 Task: Create a due date automation trigger when advanced on, on the wednesday before a card is due add dates due in 1 working days at 11:00 AM.
Action: Mouse moved to (869, 267)
Screenshot: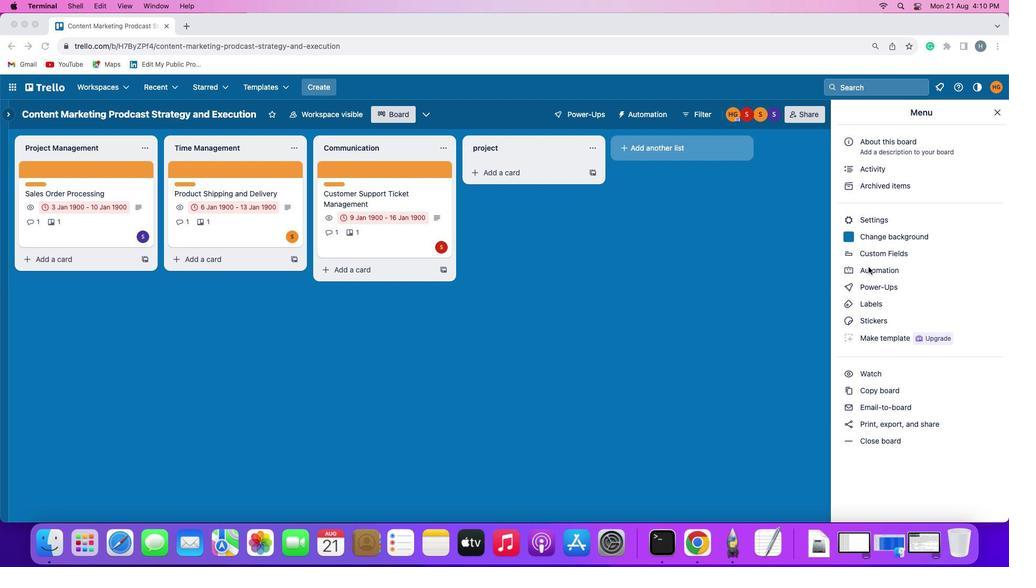 
Action: Mouse pressed left at (869, 267)
Screenshot: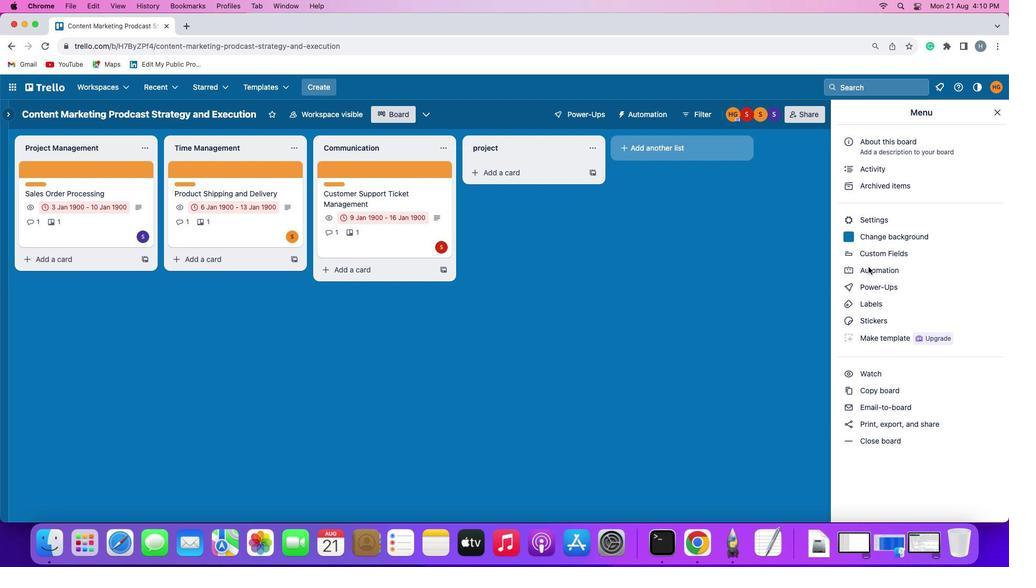 
Action: Mouse pressed left at (869, 267)
Screenshot: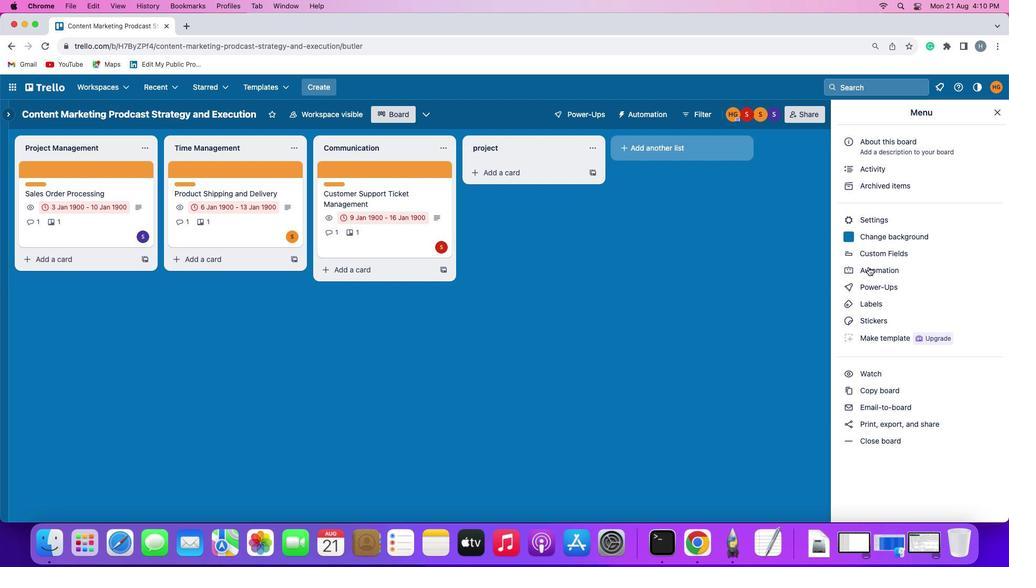 
Action: Mouse moved to (56, 246)
Screenshot: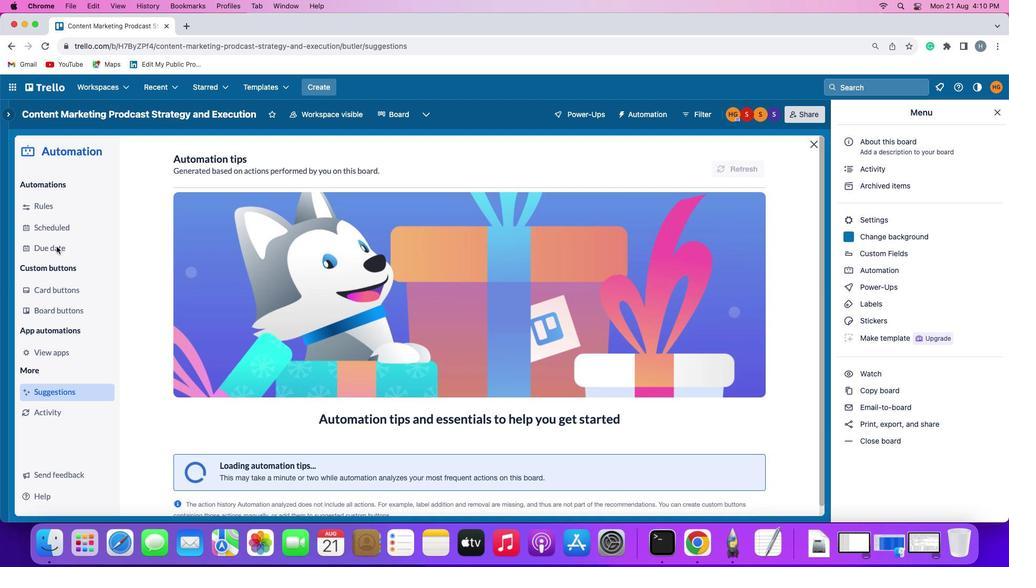 
Action: Mouse pressed left at (56, 246)
Screenshot: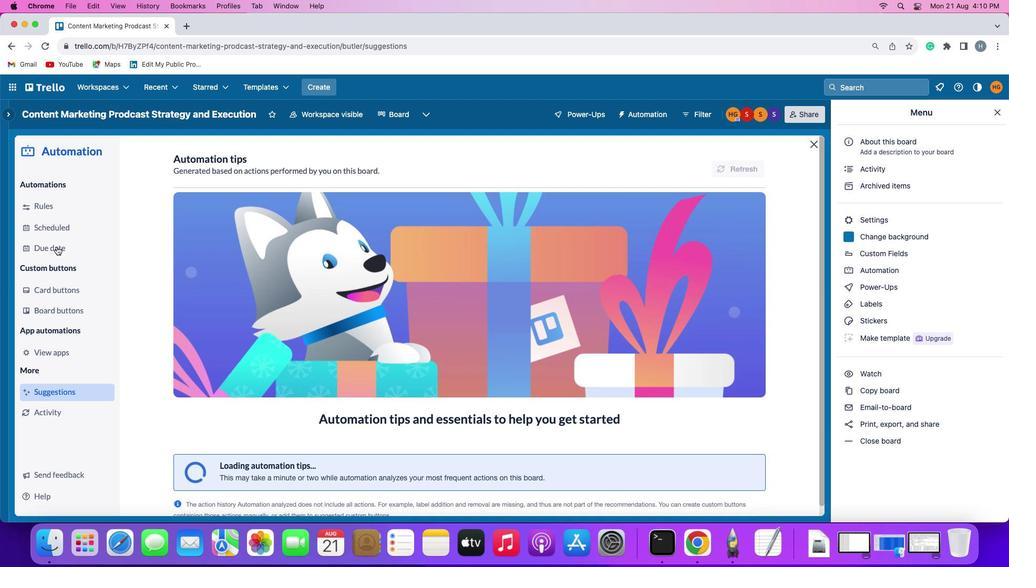 
Action: Mouse moved to (709, 164)
Screenshot: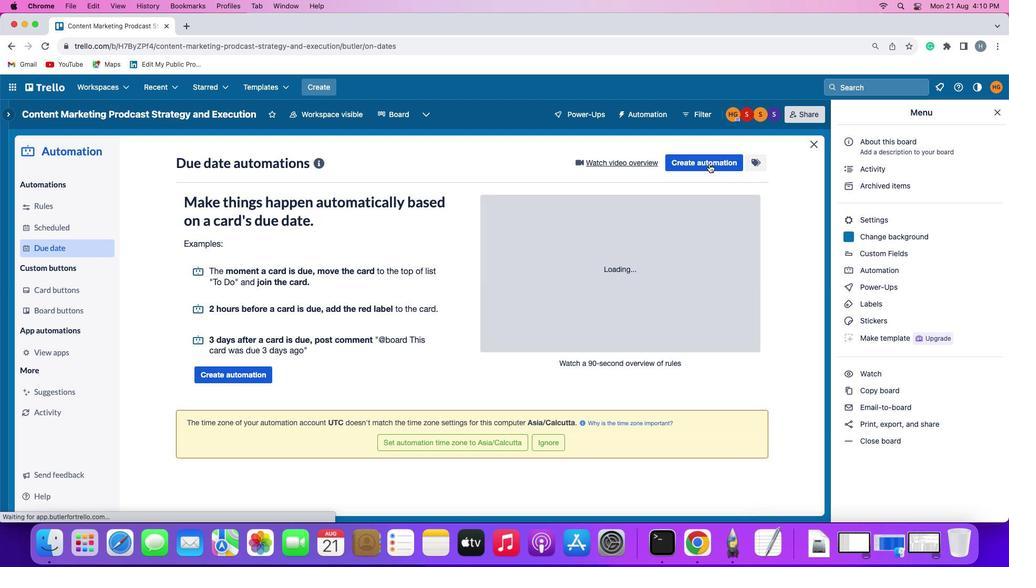 
Action: Mouse pressed left at (709, 164)
Screenshot: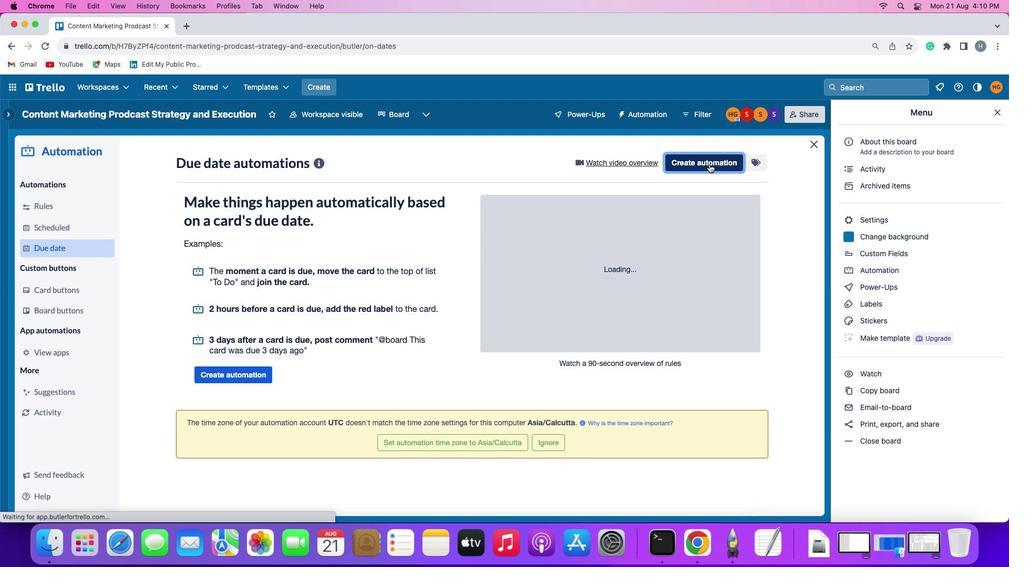 
Action: Mouse moved to (215, 261)
Screenshot: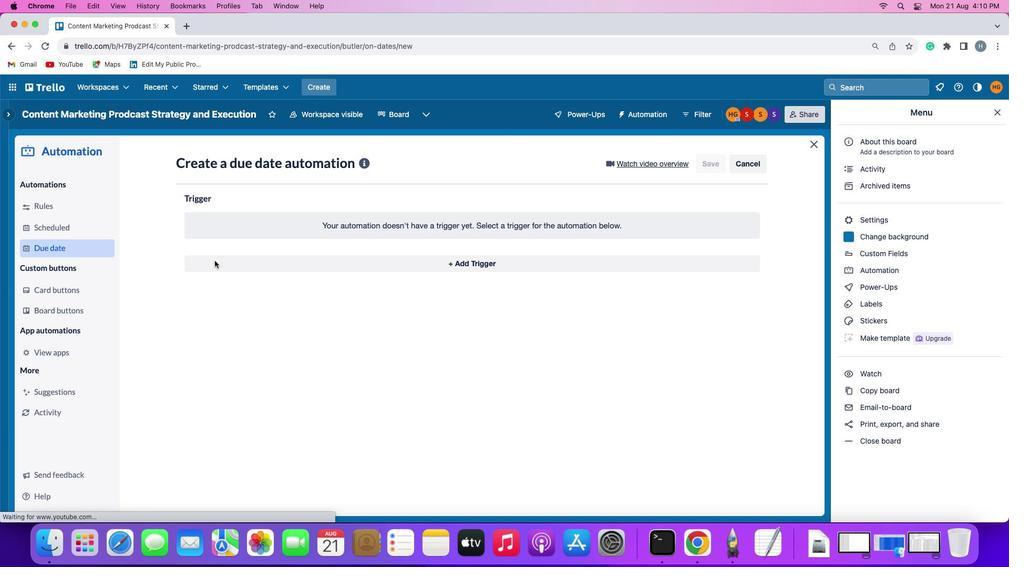 
Action: Mouse pressed left at (215, 261)
Screenshot: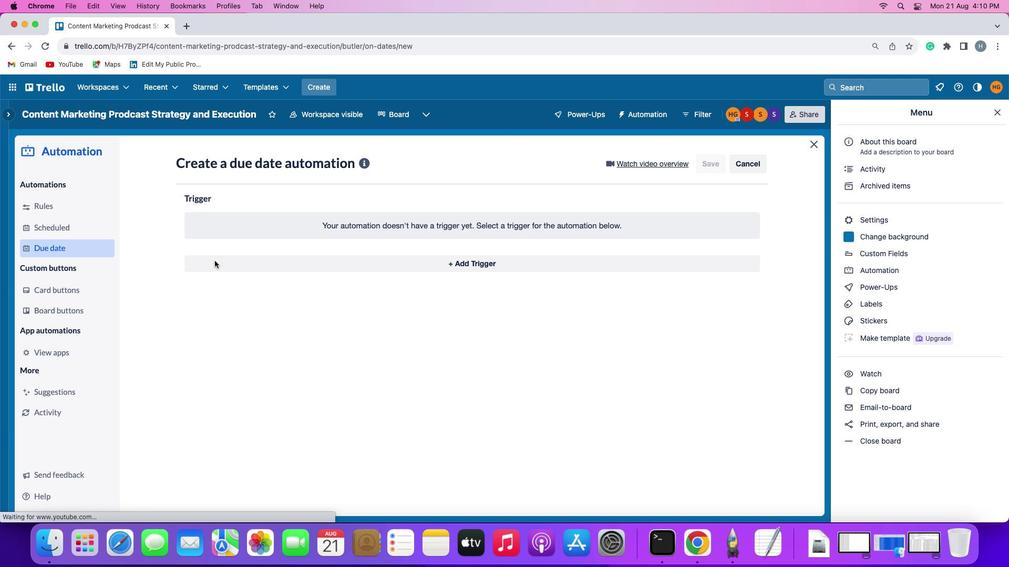 
Action: Mouse moved to (228, 460)
Screenshot: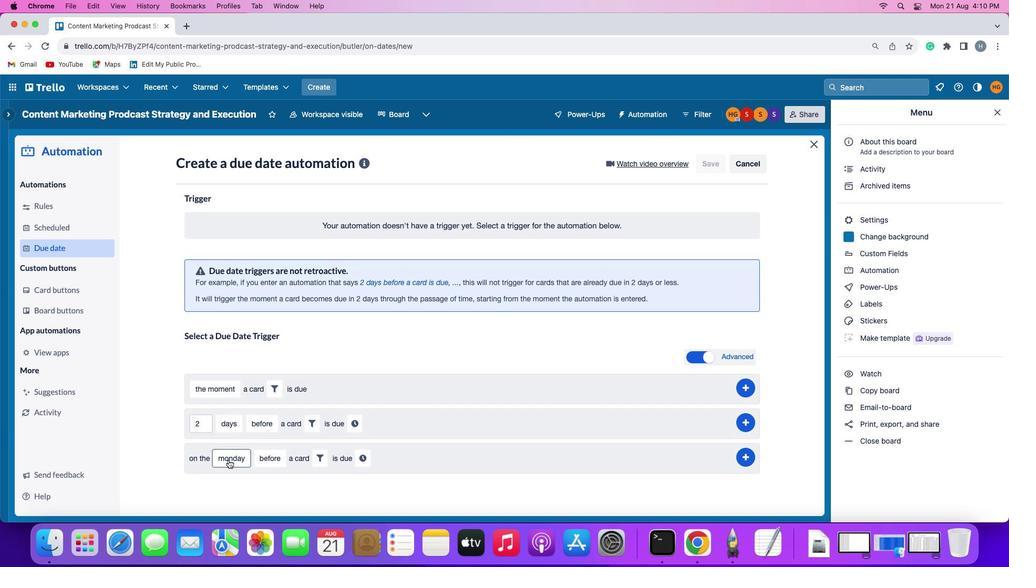 
Action: Mouse pressed left at (228, 460)
Screenshot: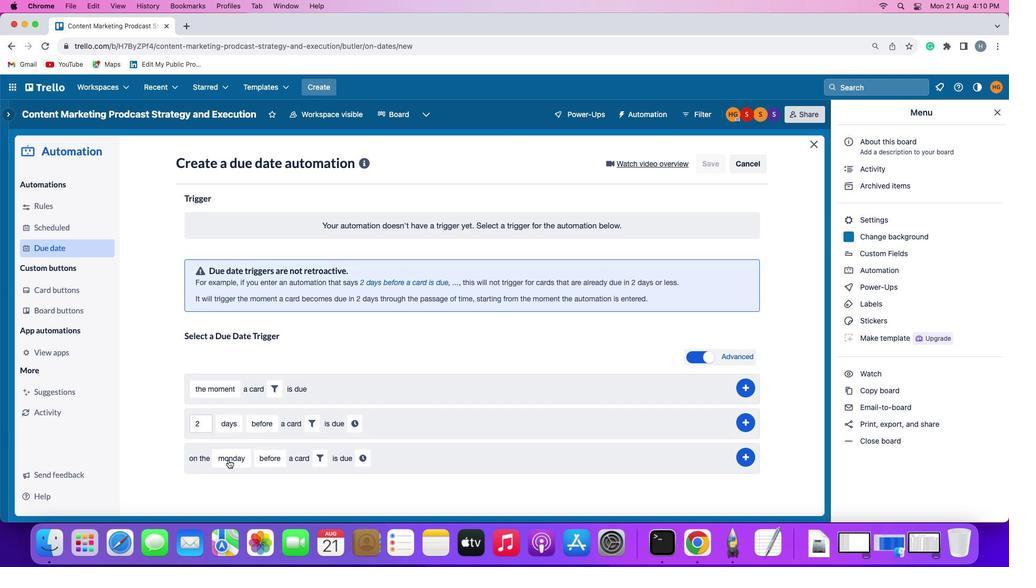 
Action: Mouse moved to (249, 358)
Screenshot: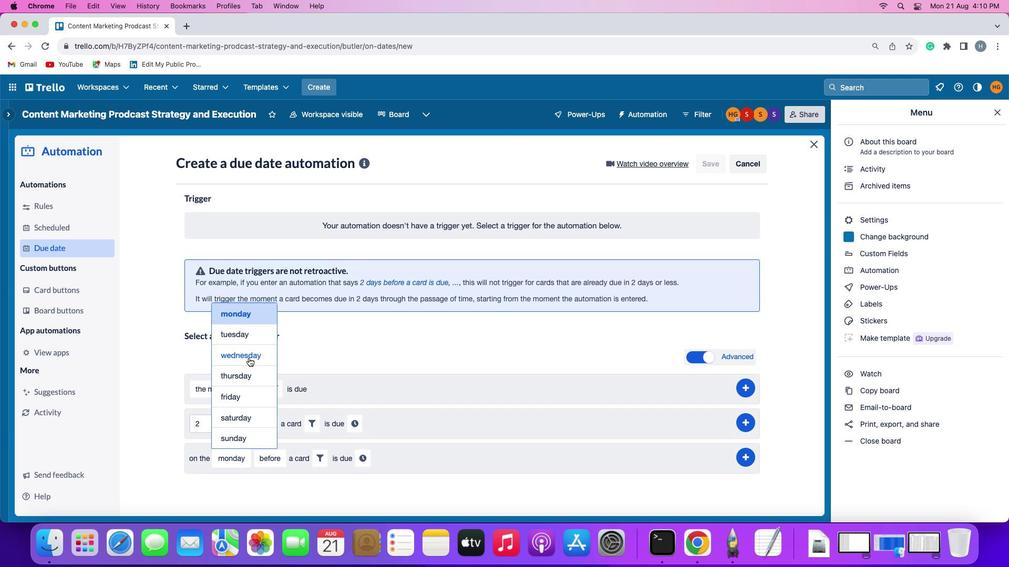 
Action: Mouse pressed left at (249, 358)
Screenshot: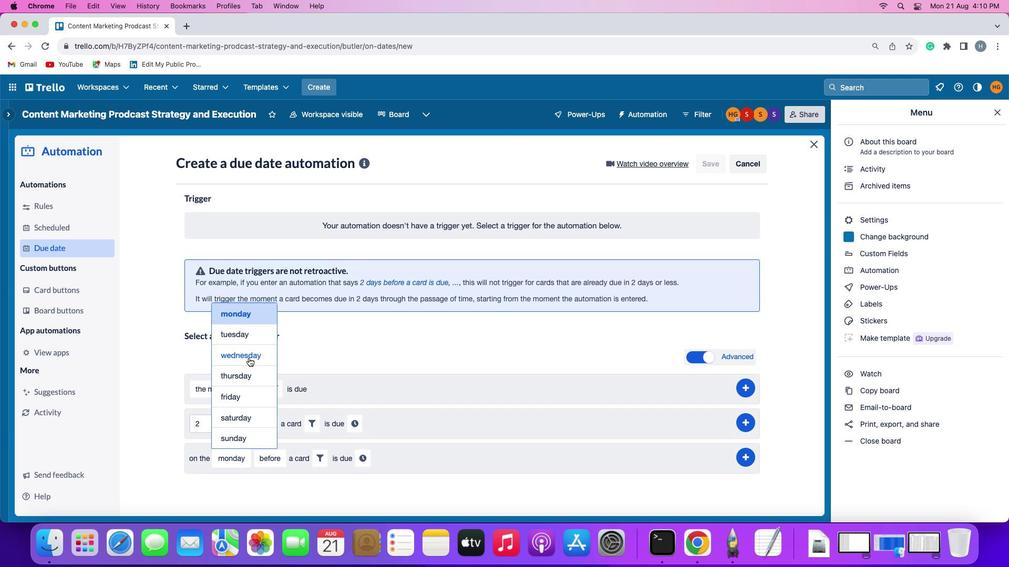 
Action: Mouse moved to (334, 458)
Screenshot: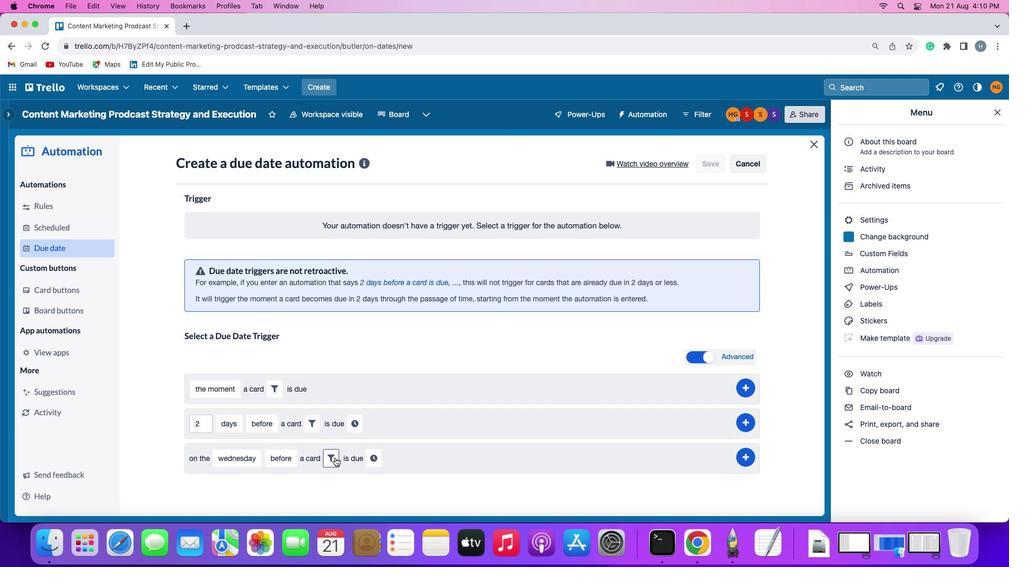 
Action: Mouse pressed left at (334, 458)
Screenshot: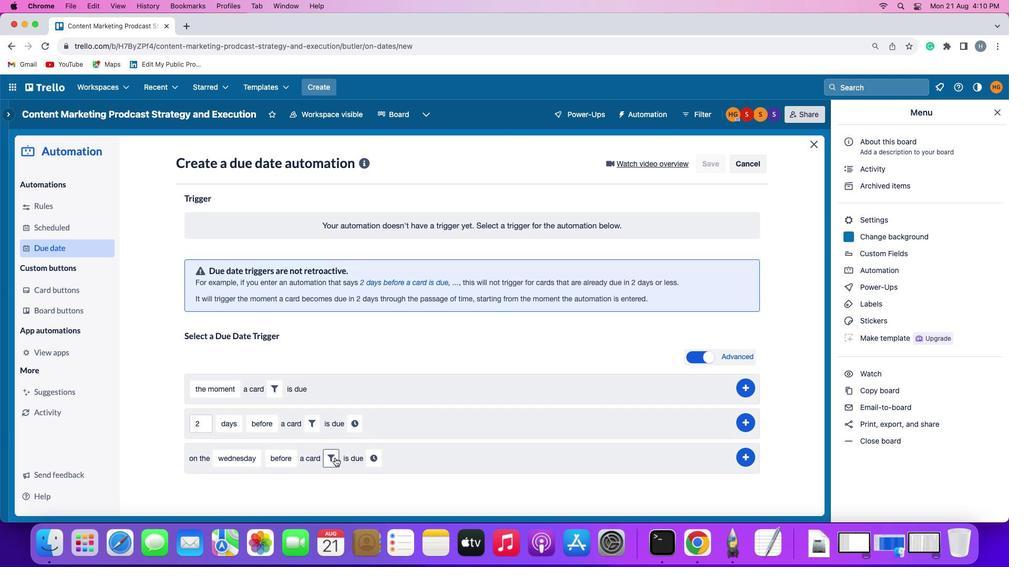 
Action: Mouse moved to (392, 486)
Screenshot: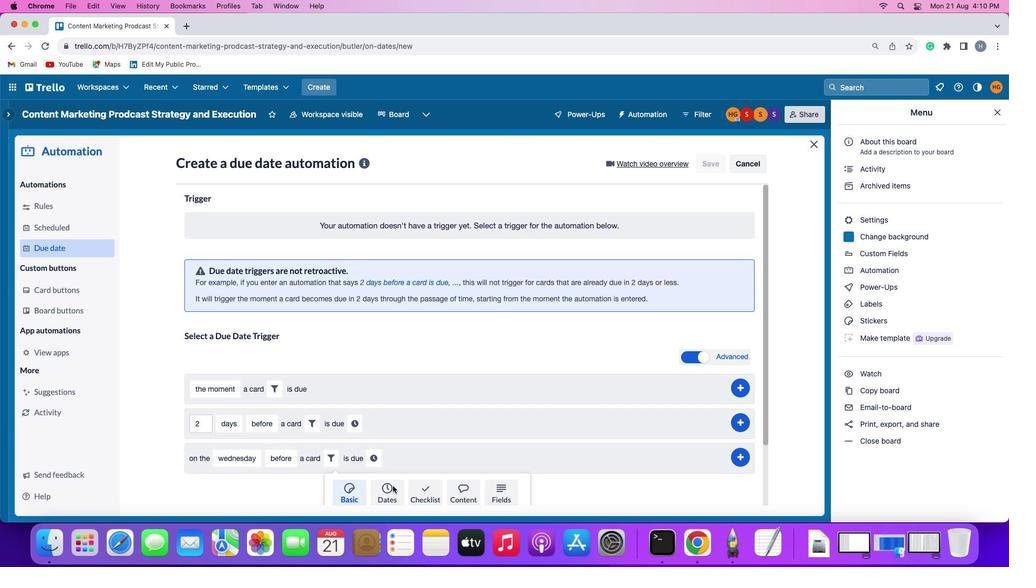 
Action: Mouse pressed left at (392, 486)
Screenshot: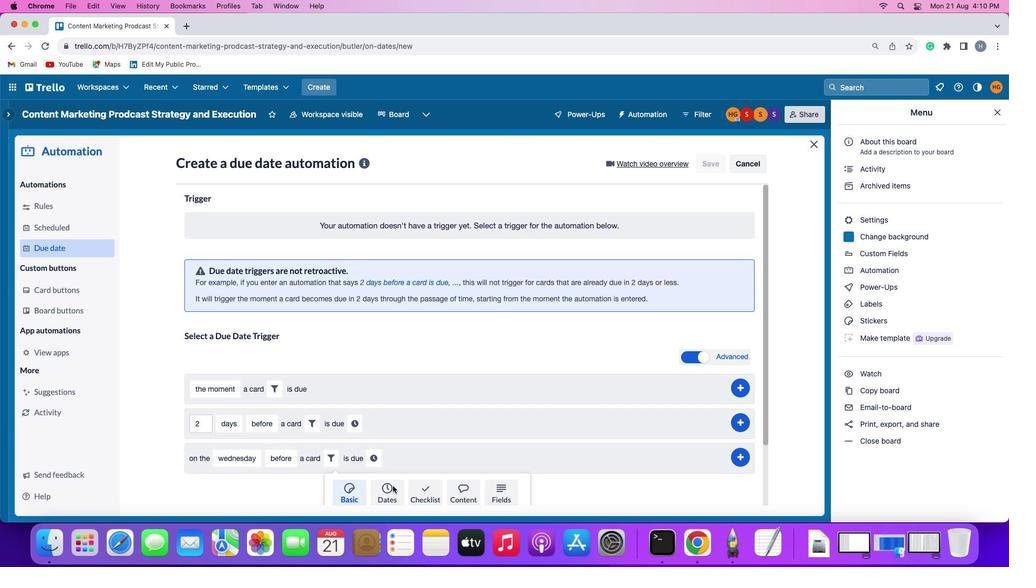 
Action: Mouse moved to (300, 482)
Screenshot: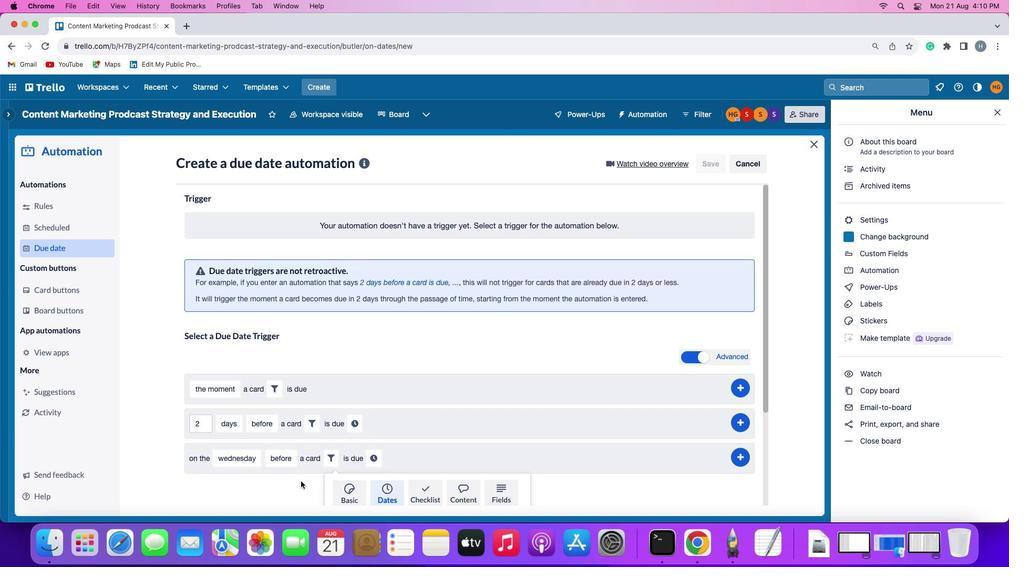 
Action: Mouse scrolled (300, 482) with delta (0, 0)
Screenshot: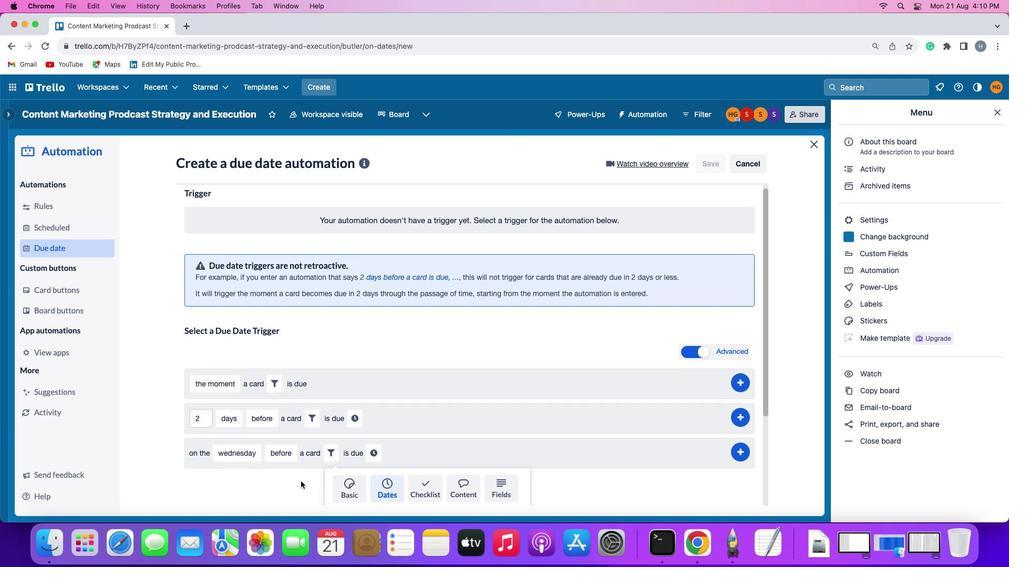 
Action: Mouse scrolled (300, 482) with delta (0, 0)
Screenshot: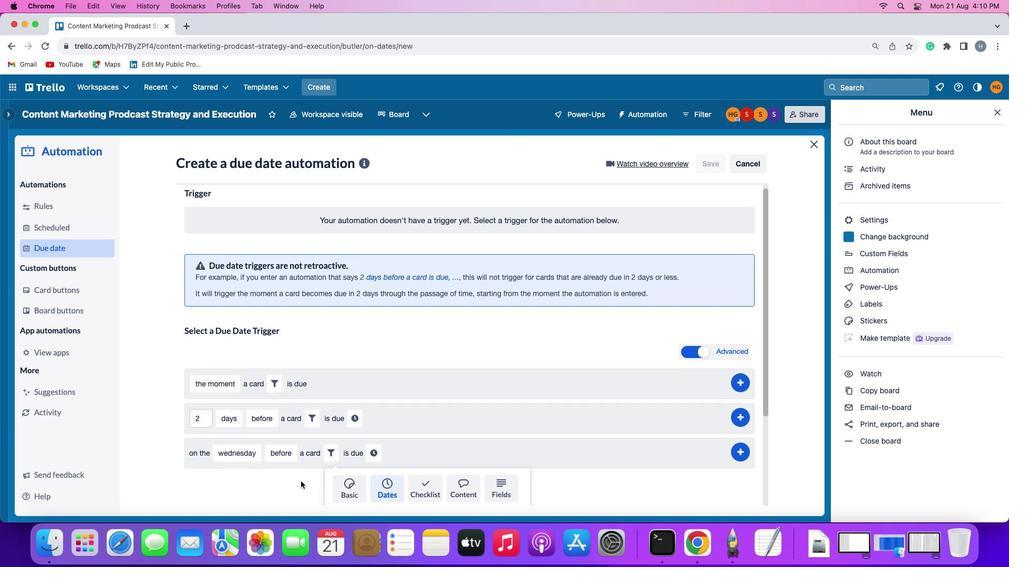 
Action: Mouse scrolled (300, 482) with delta (0, -1)
Screenshot: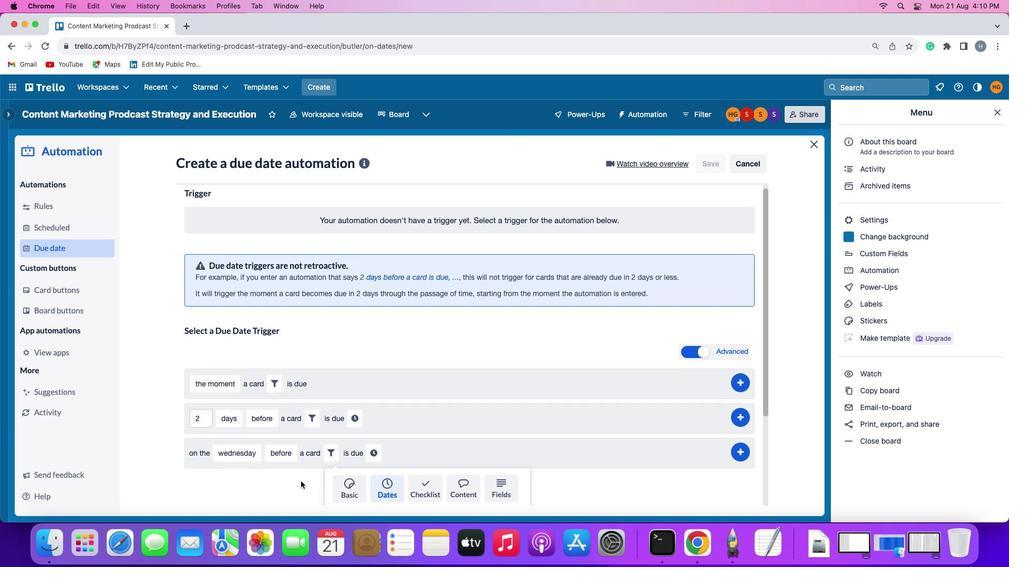
Action: Mouse scrolled (300, 482) with delta (0, -2)
Screenshot: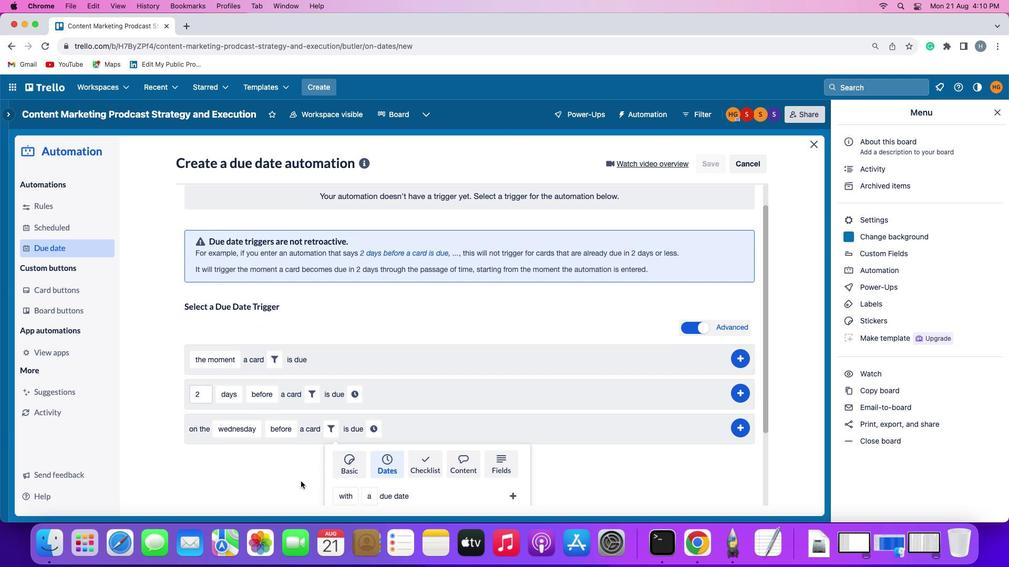 
Action: Mouse scrolled (300, 482) with delta (0, -3)
Screenshot: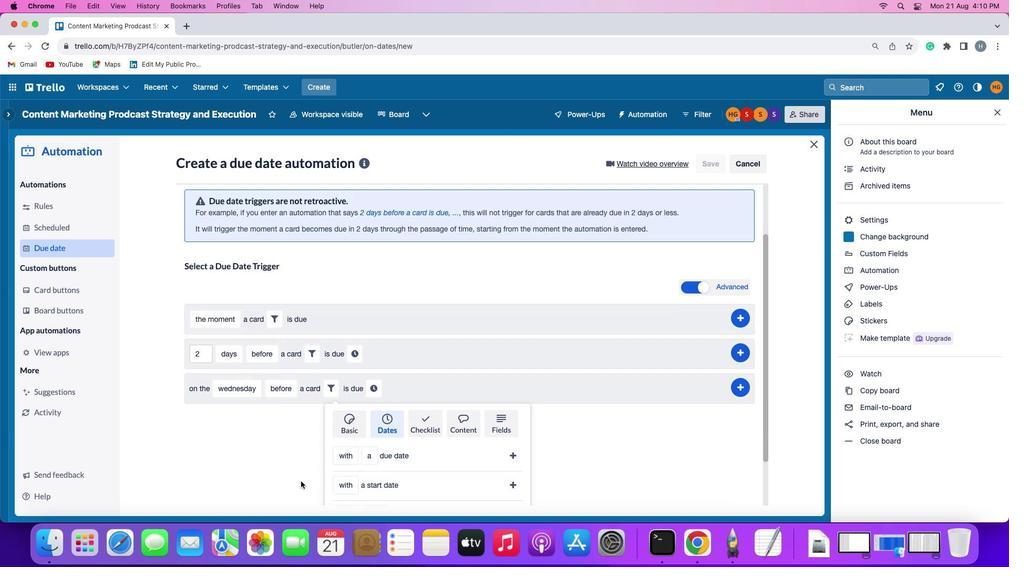 
Action: Mouse scrolled (300, 482) with delta (0, 0)
Screenshot: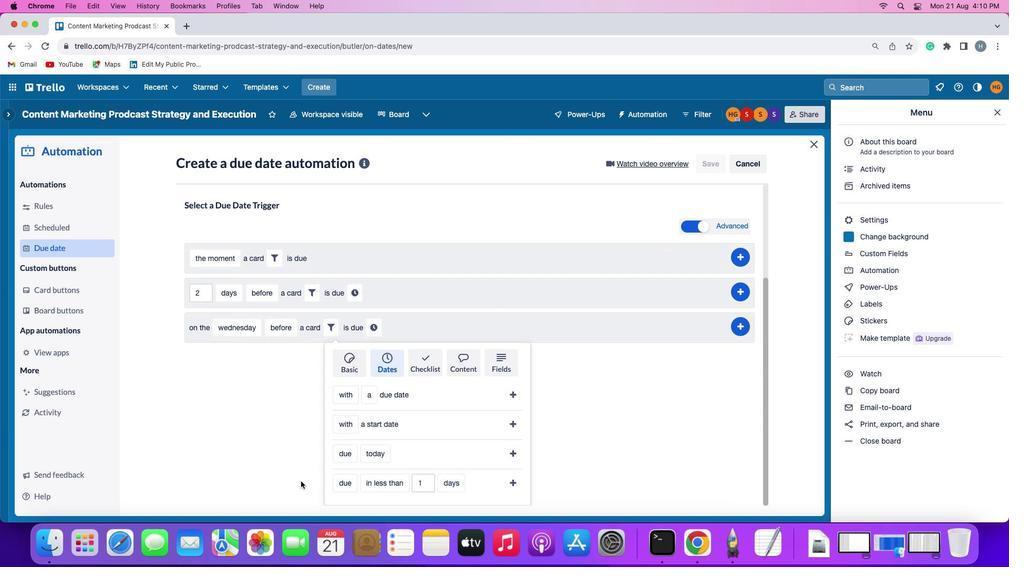 
Action: Mouse scrolled (300, 482) with delta (0, 0)
Screenshot: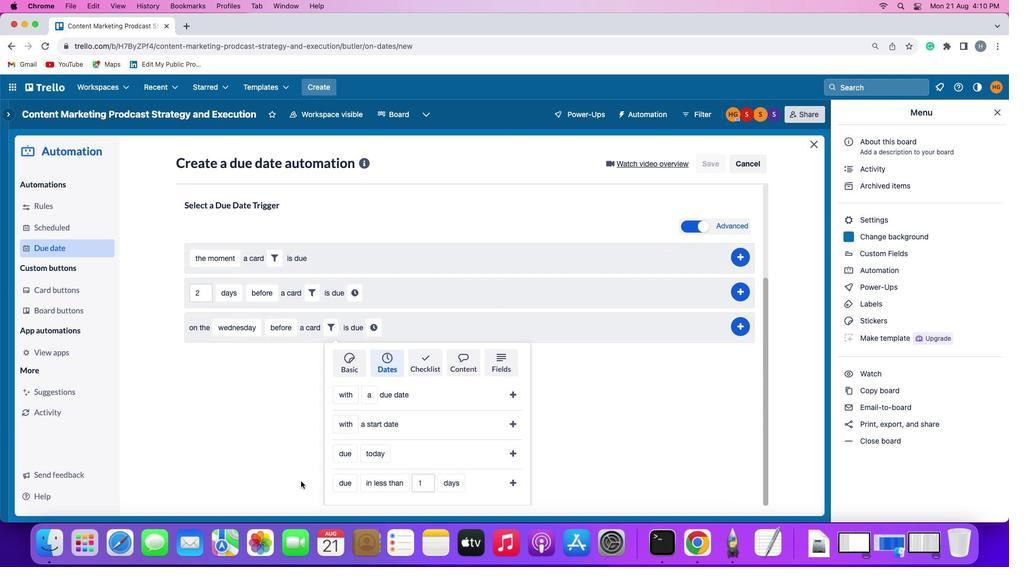 
Action: Mouse scrolled (300, 482) with delta (0, -1)
Screenshot: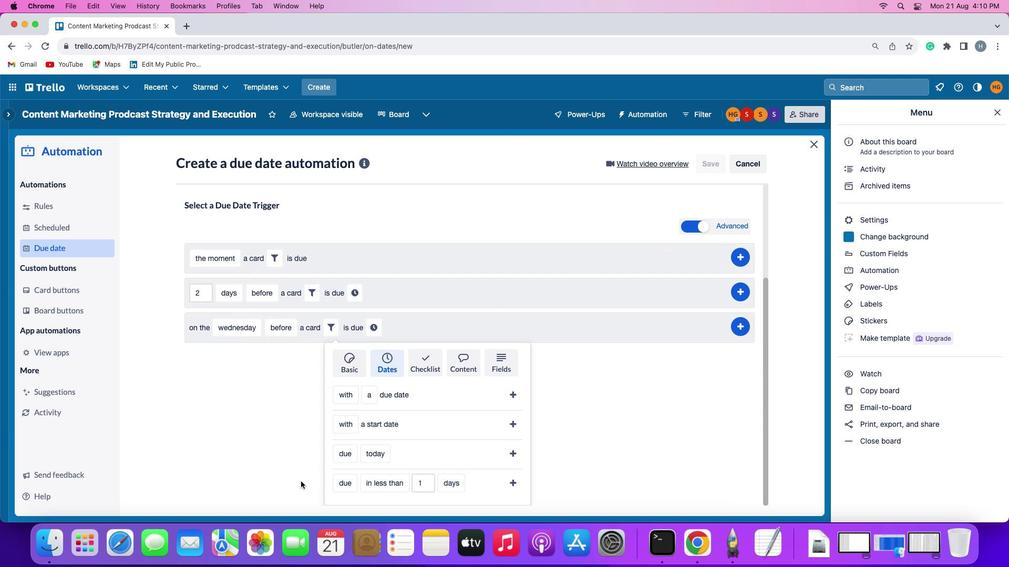 
Action: Mouse moved to (377, 478)
Screenshot: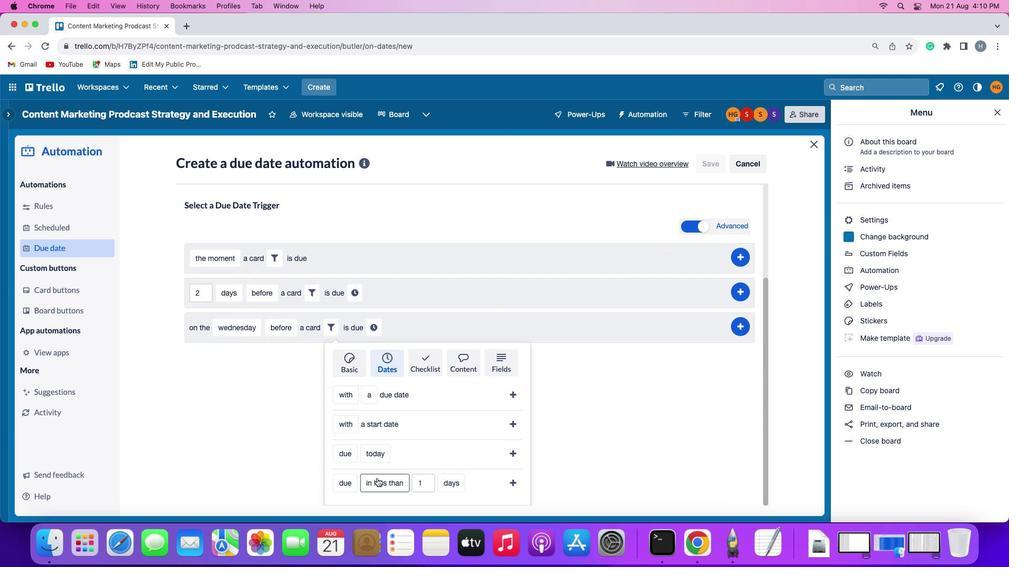 
Action: Mouse pressed left at (377, 478)
Screenshot: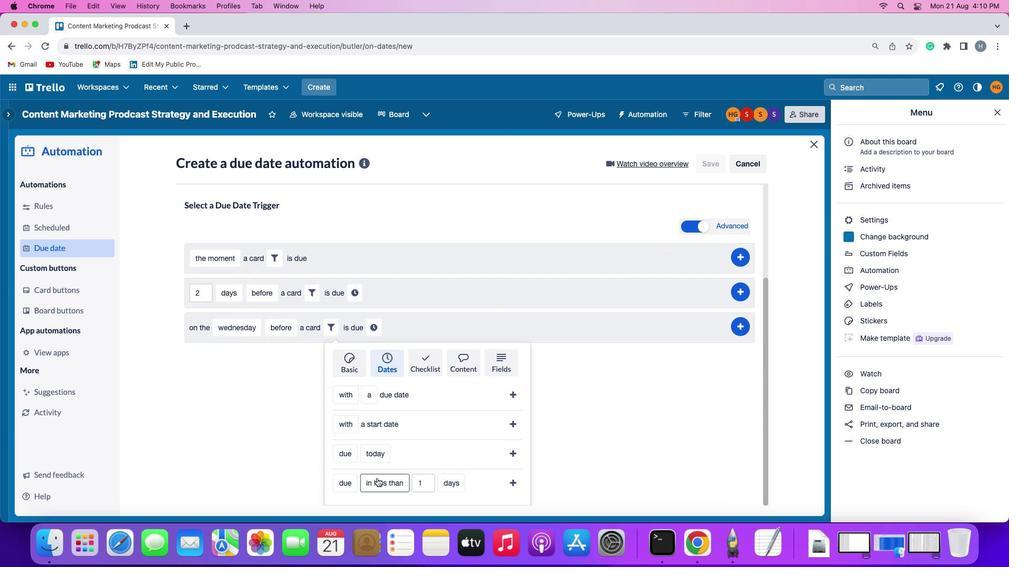 
Action: Mouse moved to (371, 442)
Screenshot: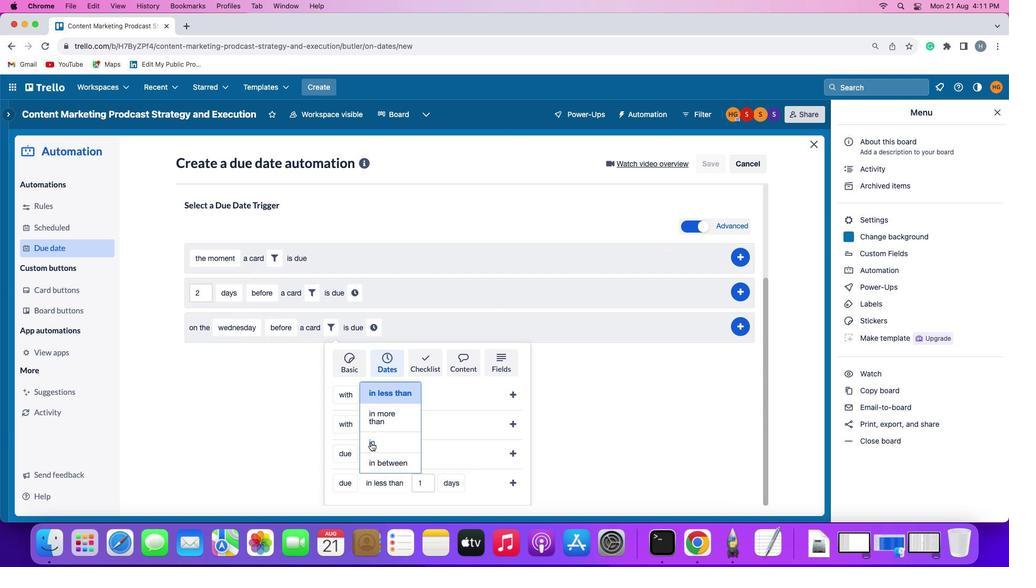 
Action: Mouse pressed left at (371, 442)
Screenshot: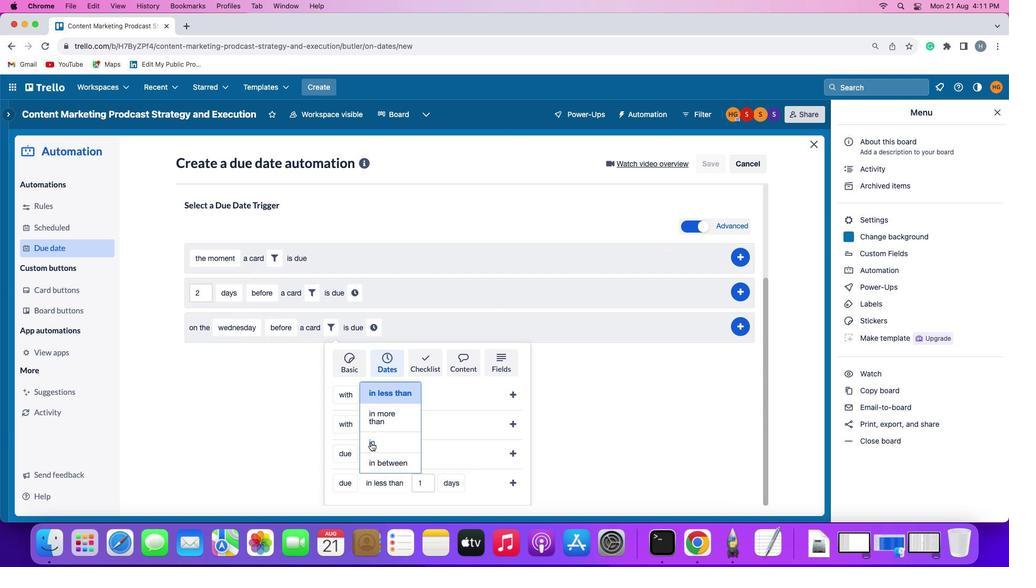 
Action: Mouse moved to (424, 487)
Screenshot: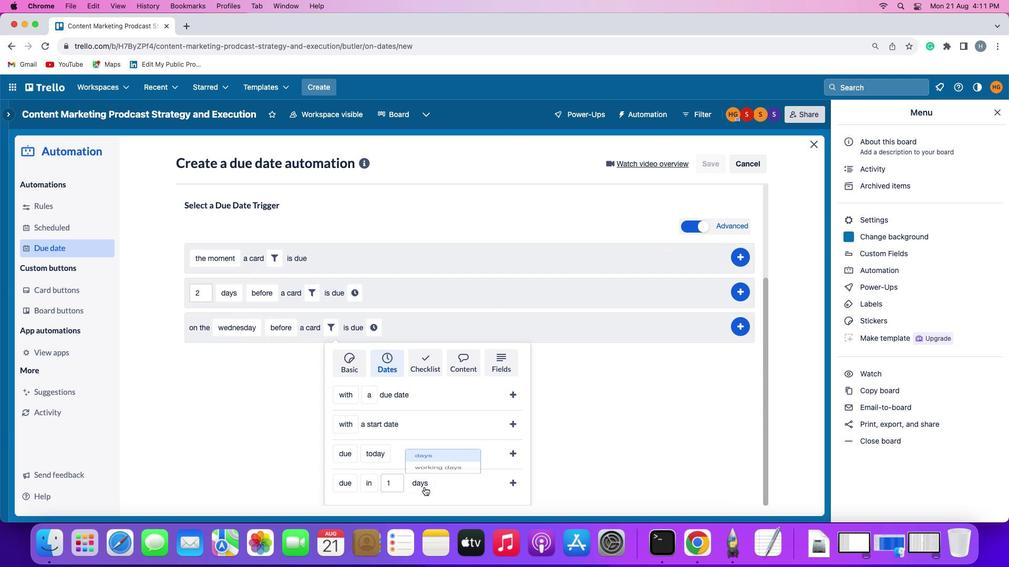 
Action: Mouse pressed left at (424, 487)
Screenshot: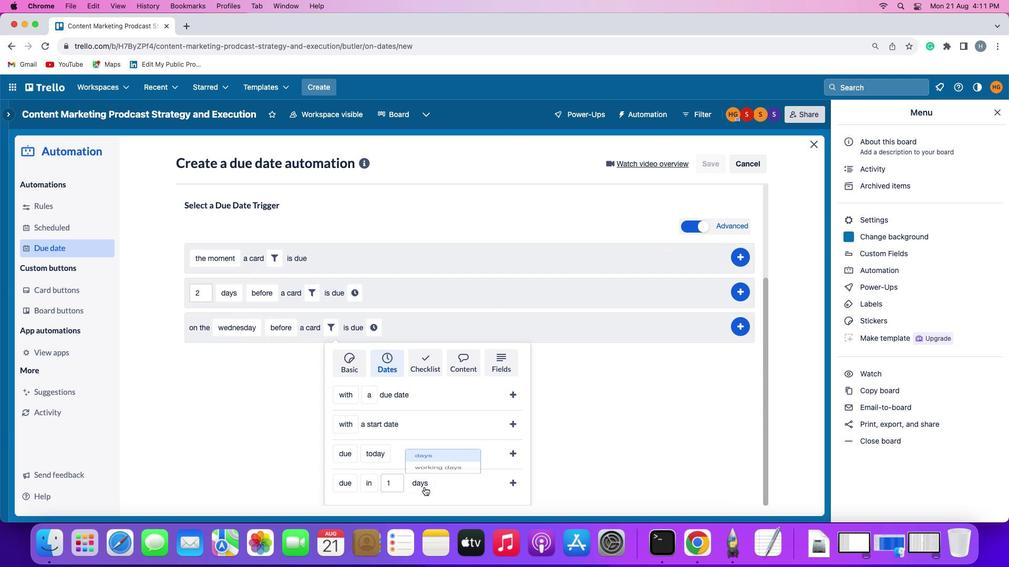 
Action: Mouse moved to (429, 465)
Screenshot: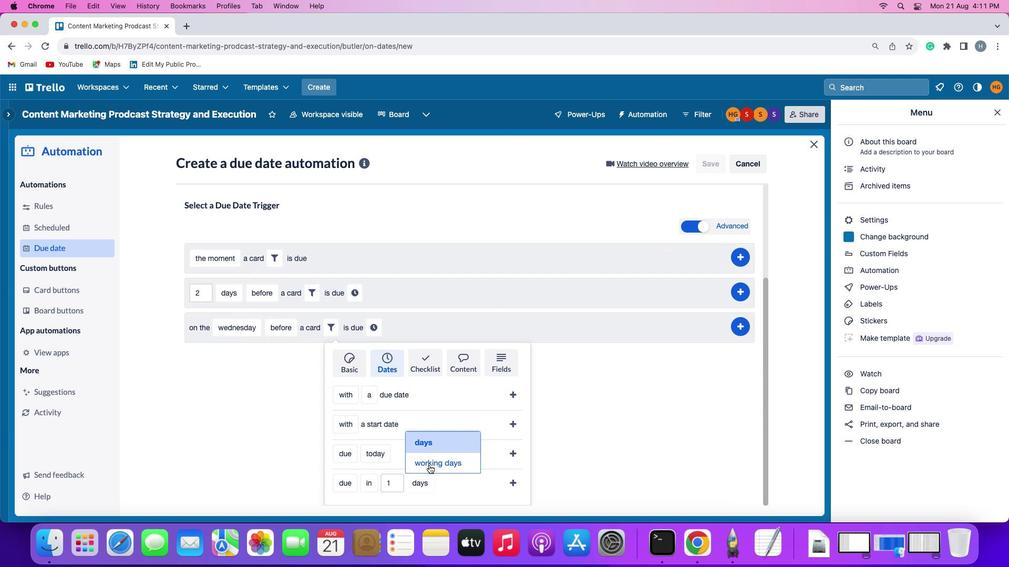 
Action: Mouse pressed left at (429, 465)
Screenshot: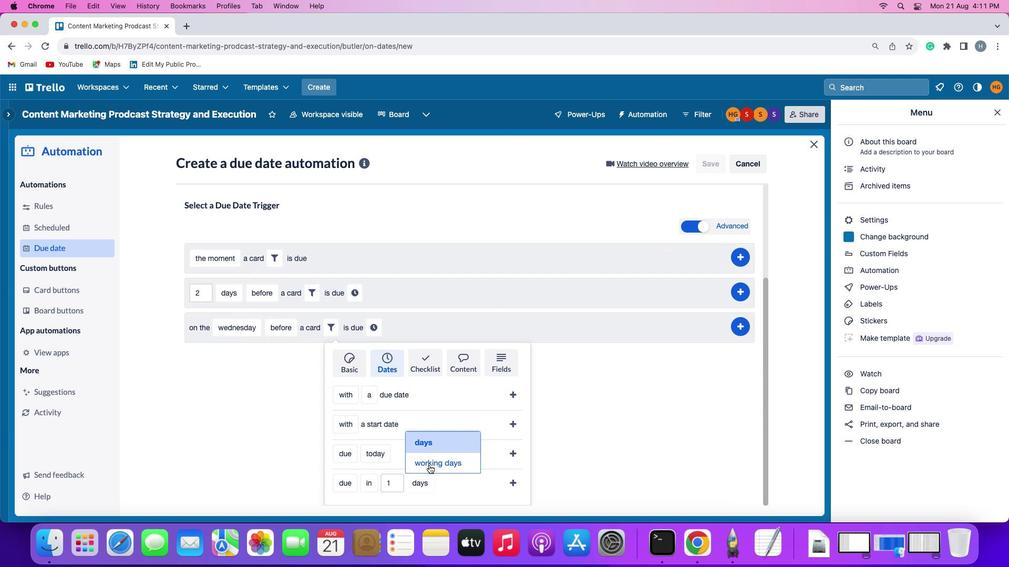 
Action: Mouse moved to (509, 482)
Screenshot: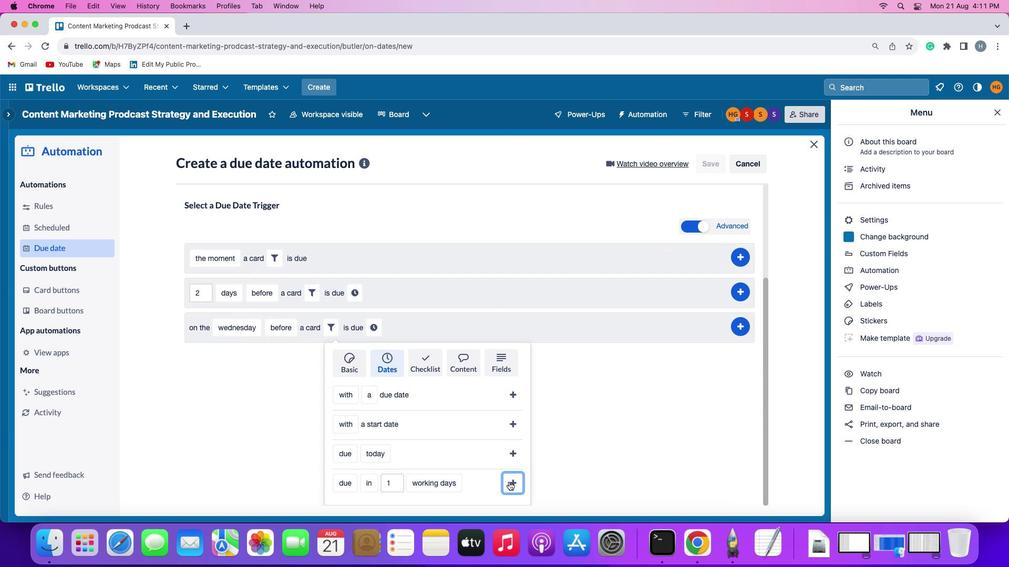 
Action: Mouse pressed left at (509, 482)
Screenshot: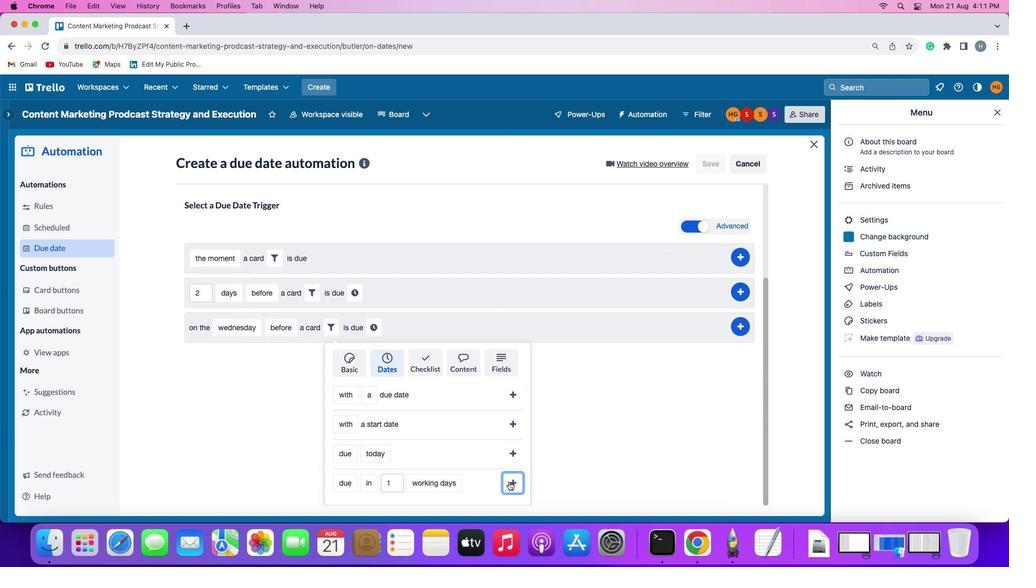 
Action: Mouse moved to (471, 459)
Screenshot: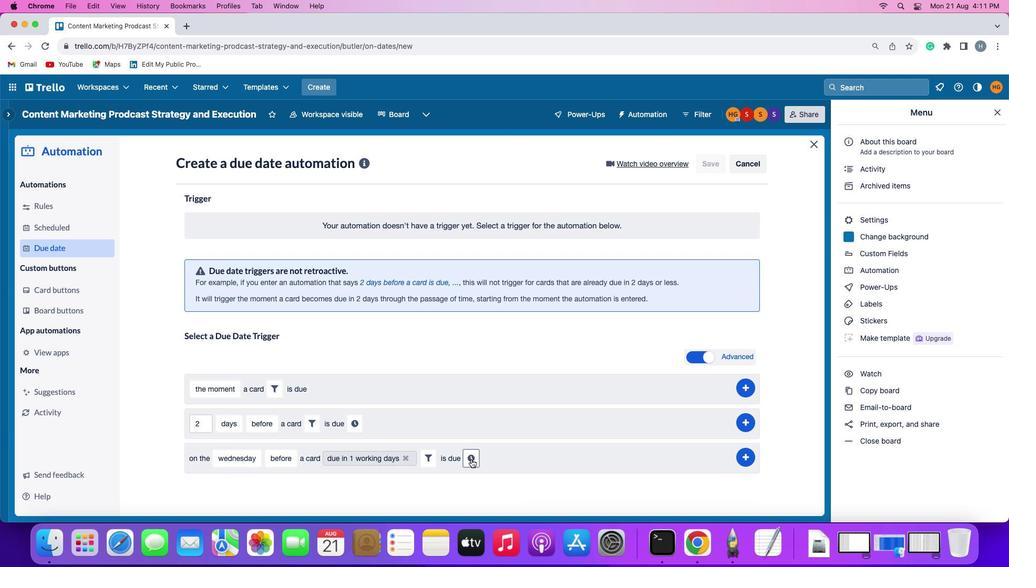 
Action: Mouse pressed left at (471, 459)
Screenshot: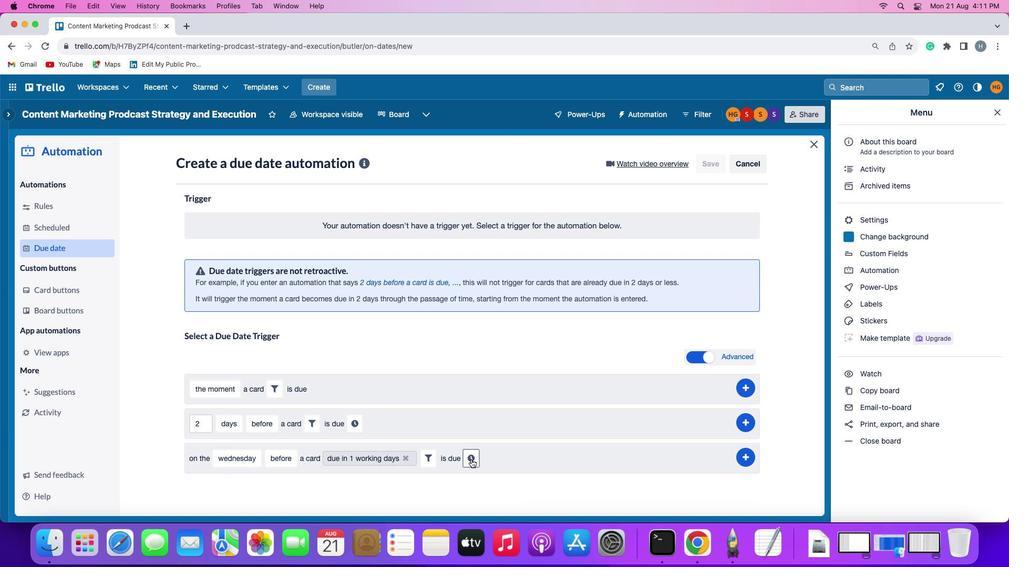 
Action: Mouse moved to (498, 462)
Screenshot: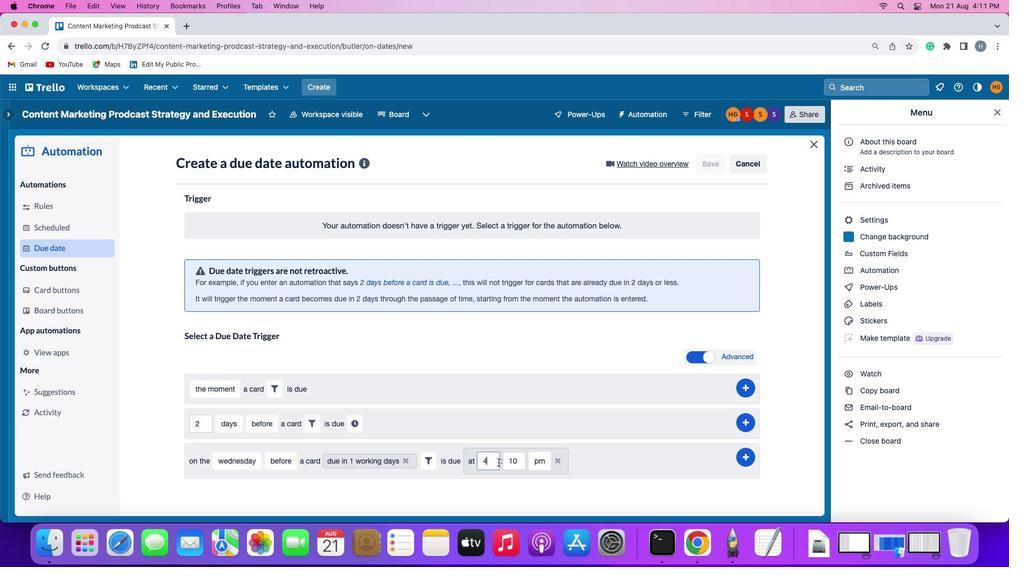 
Action: Mouse pressed left at (498, 462)
Screenshot: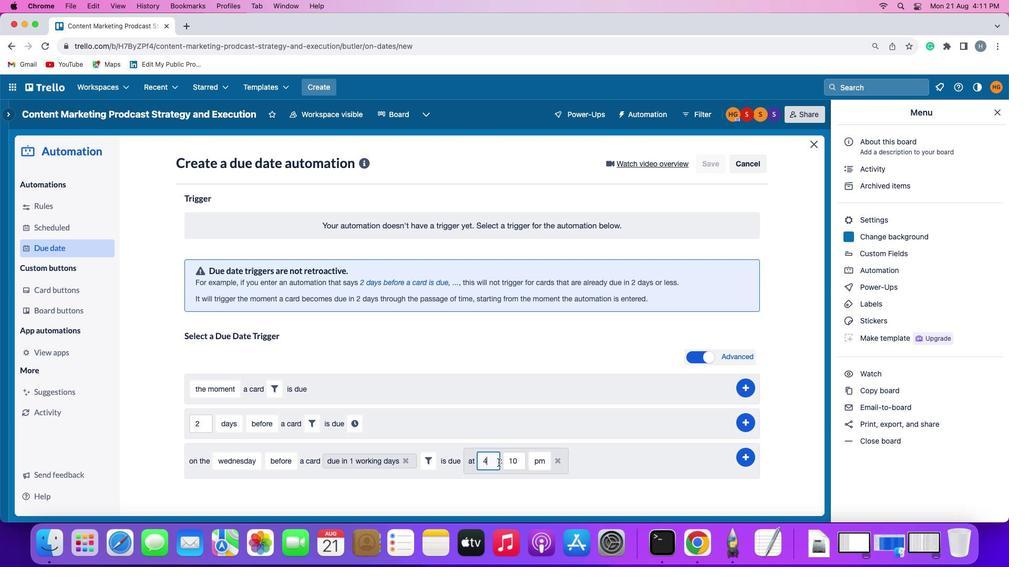 
Action: Mouse moved to (498, 462)
Screenshot: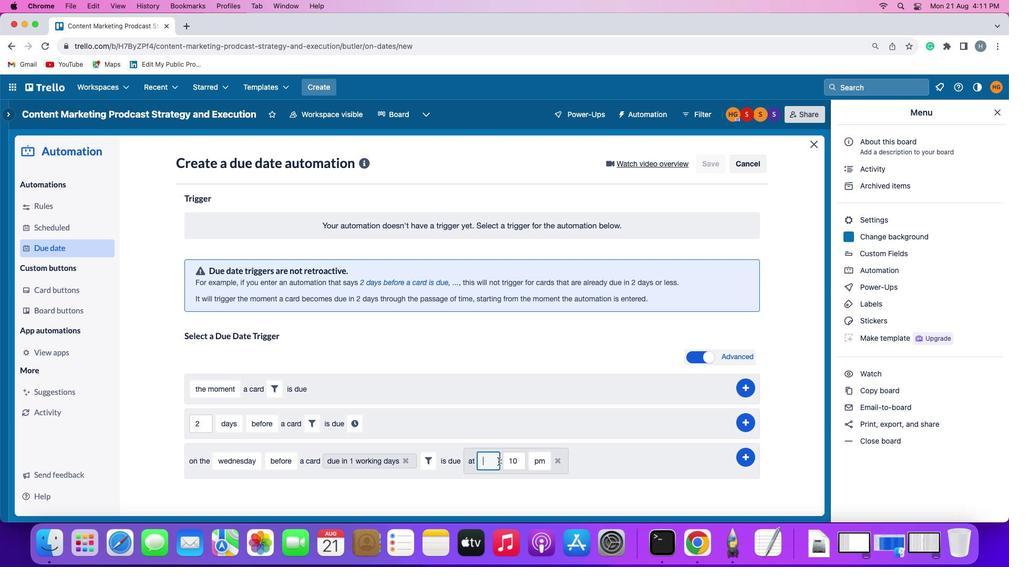 
Action: Key pressed Key.backspace
Screenshot: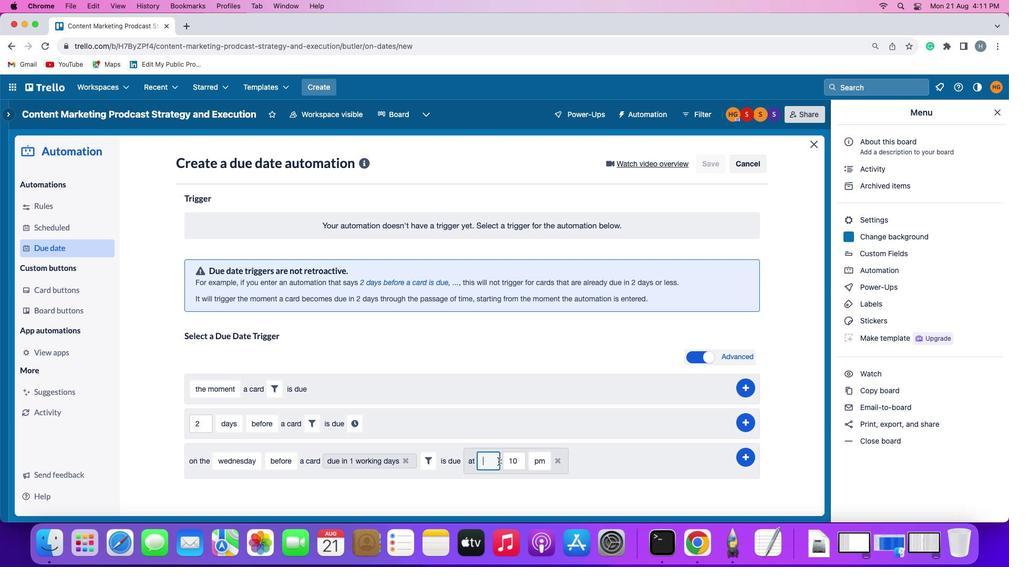 
Action: Mouse moved to (498, 461)
Screenshot: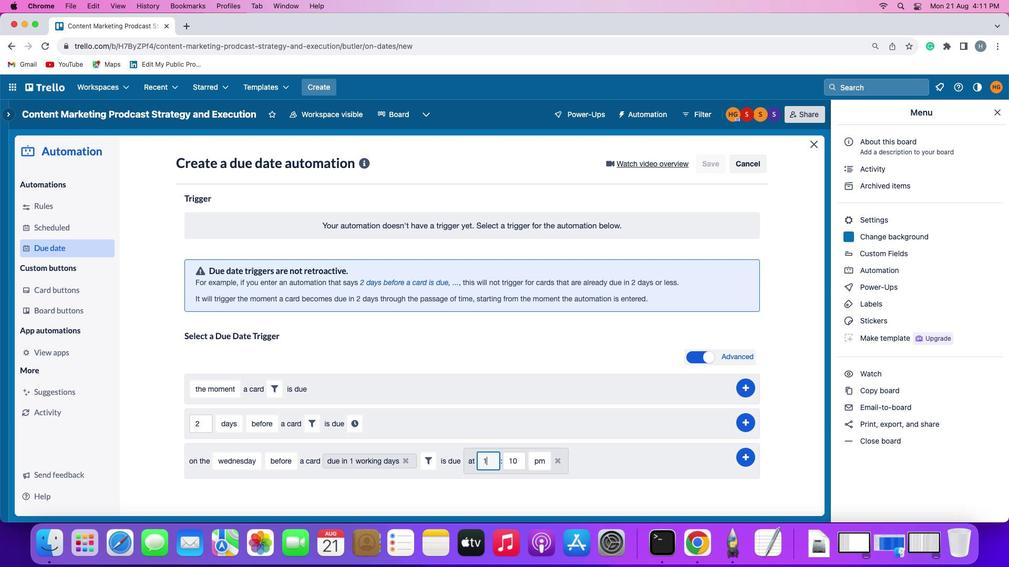 
Action: Key pressed '1''1'
Screenshot: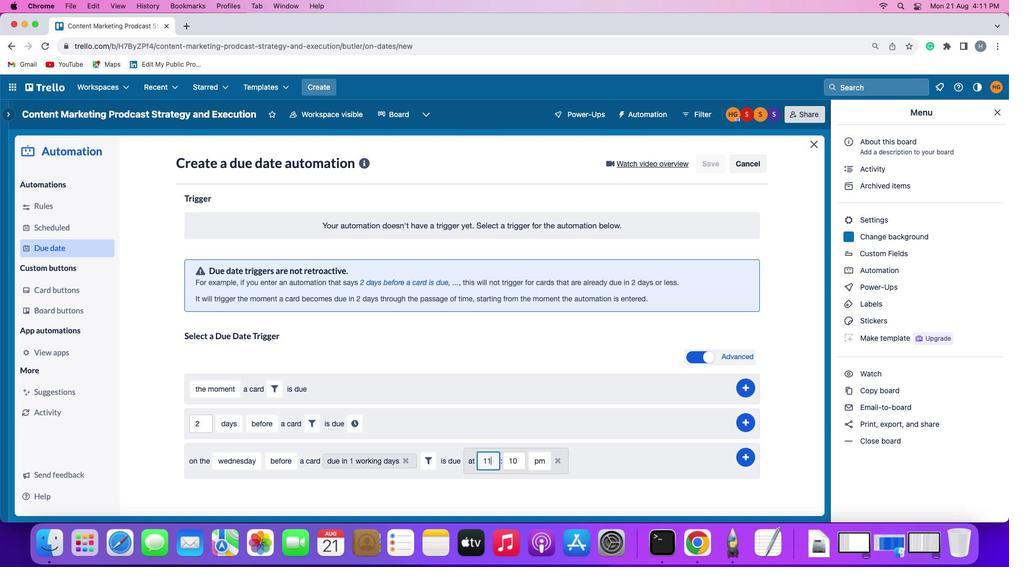 
Action: Mouse moved to (514, 460)
Screenshot: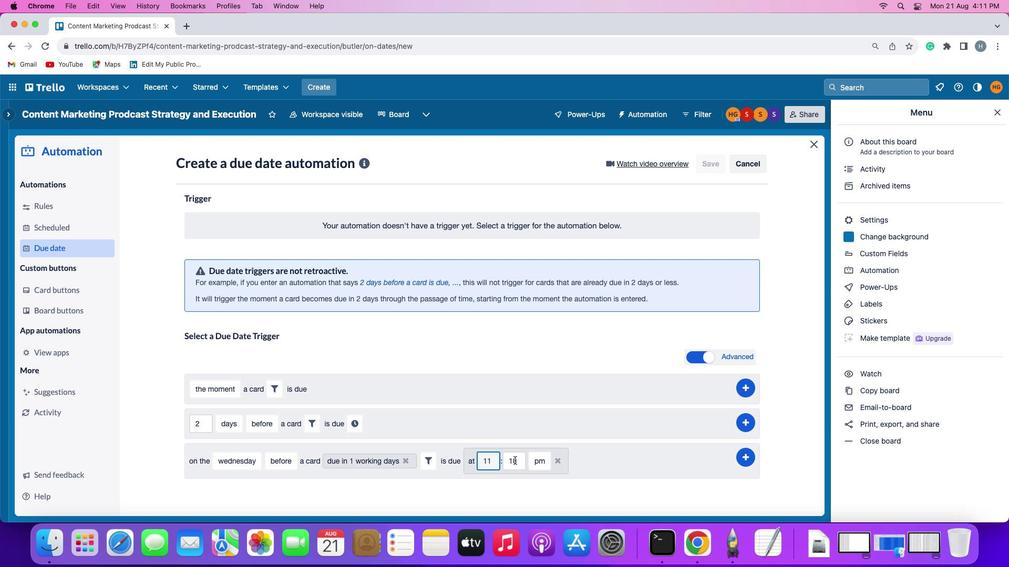 
Action: Mouse pressed left at (514, 460)
Screenshot: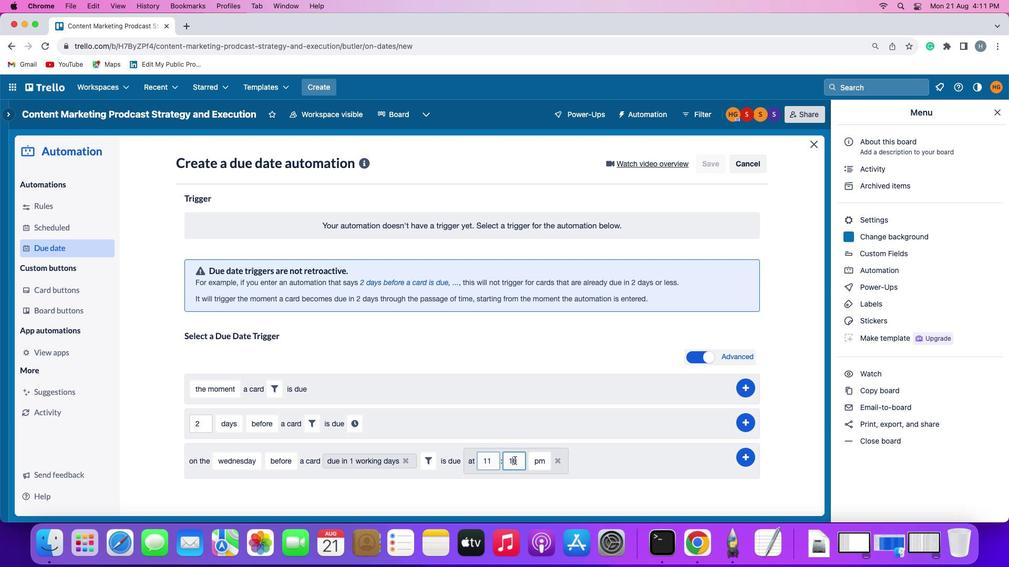 
Action: Key pressed Key.backspace
Screenshot: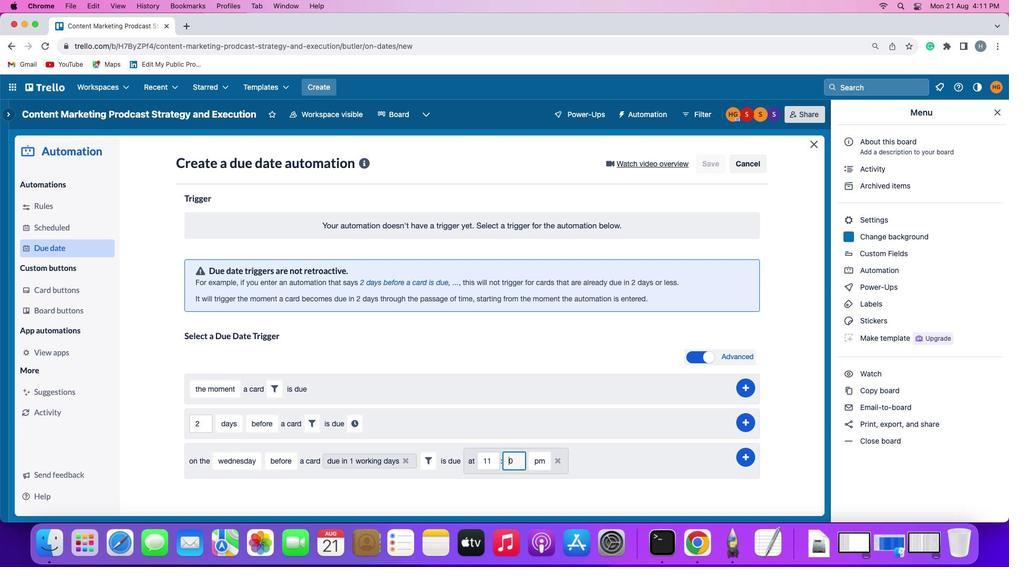 
Action: Mouse moved to (515, 460)
Screenshot: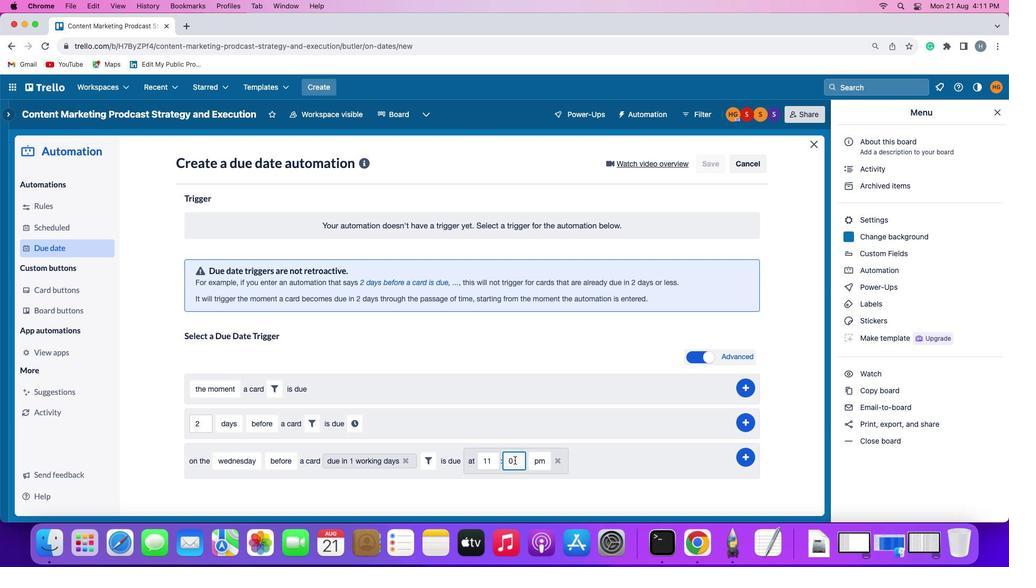 
Action: Key pressed '0'
Screenshot: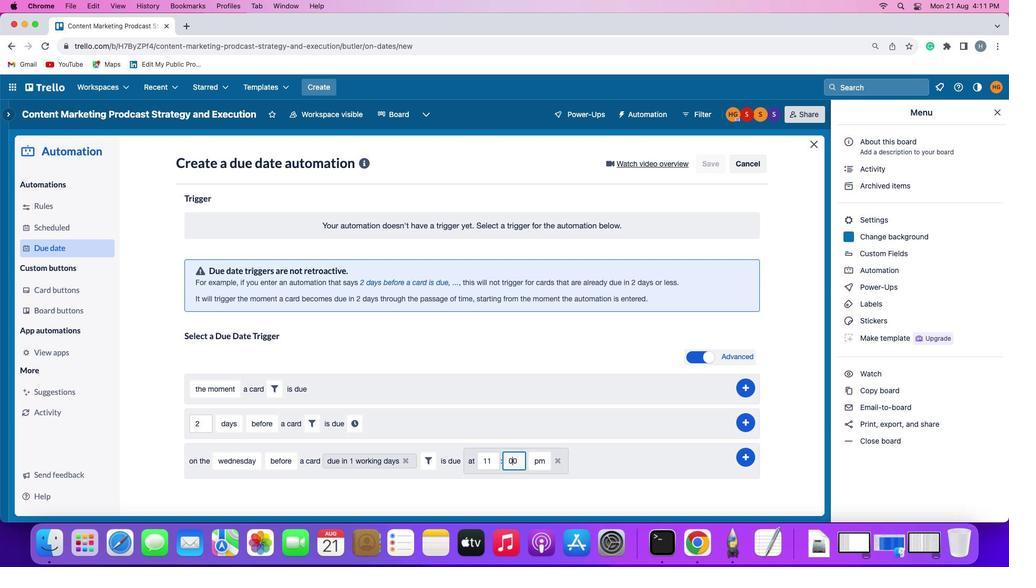 
Action: Mouse moved to (533, 460)
Screenshot: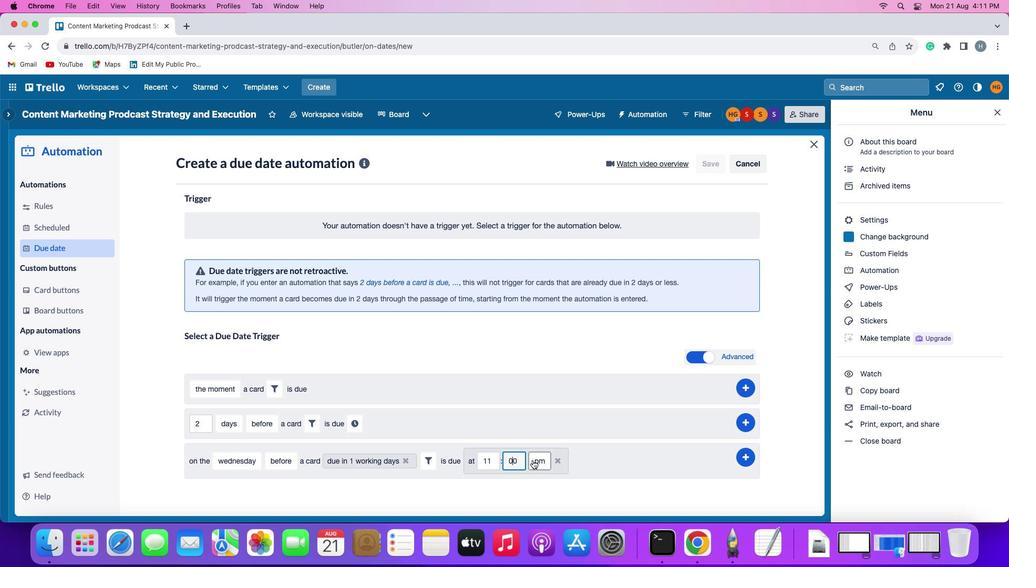 
Action: Mouse pressed left at (533, 460)
Screenshot: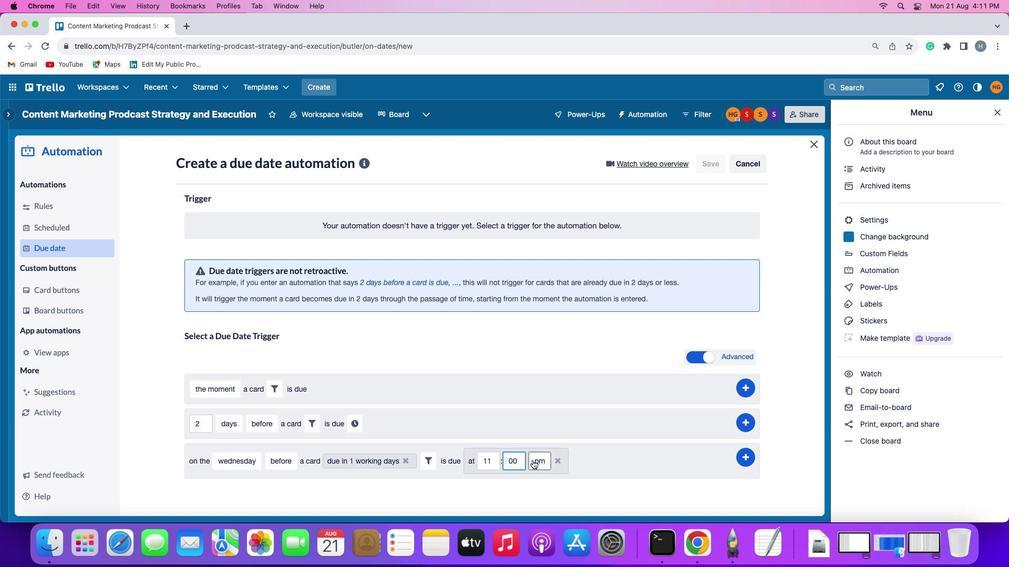 
Action: Mouse moved to (545, 480)
Screenshot: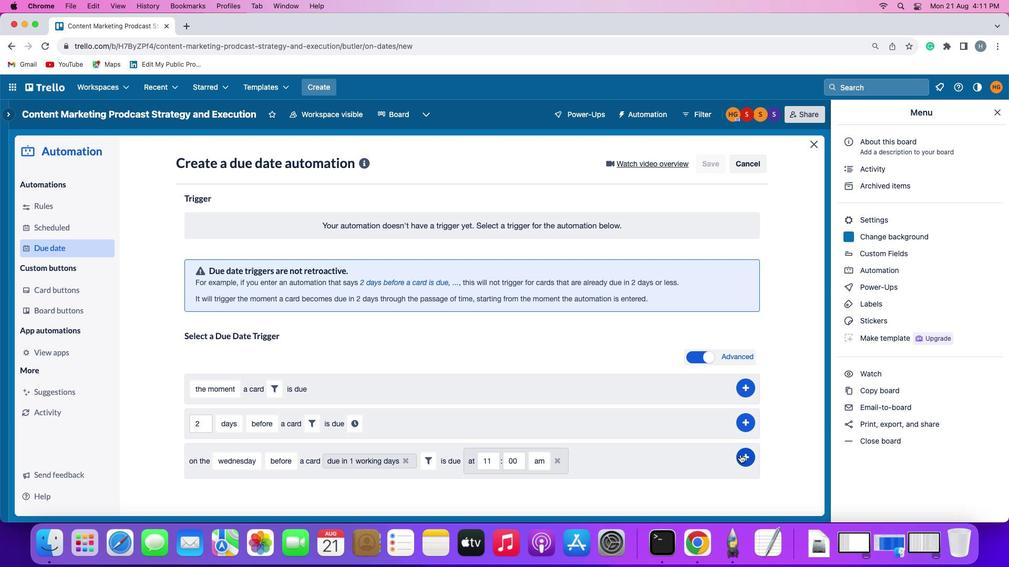 
Action: Mouse pressed left at (545, 480)
Screenshot: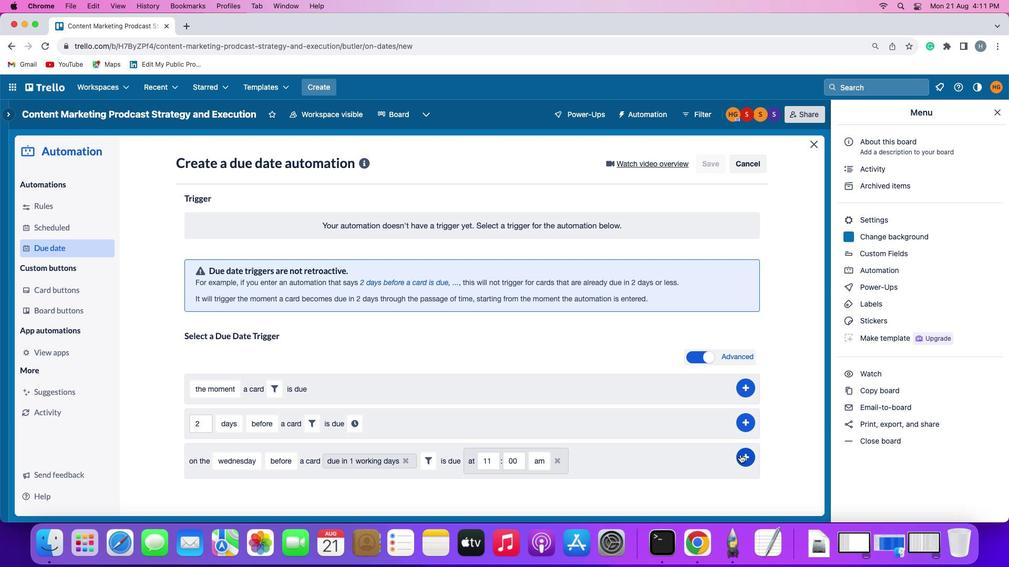 
Action: Mouse moved to (743, 455)
Screenshot: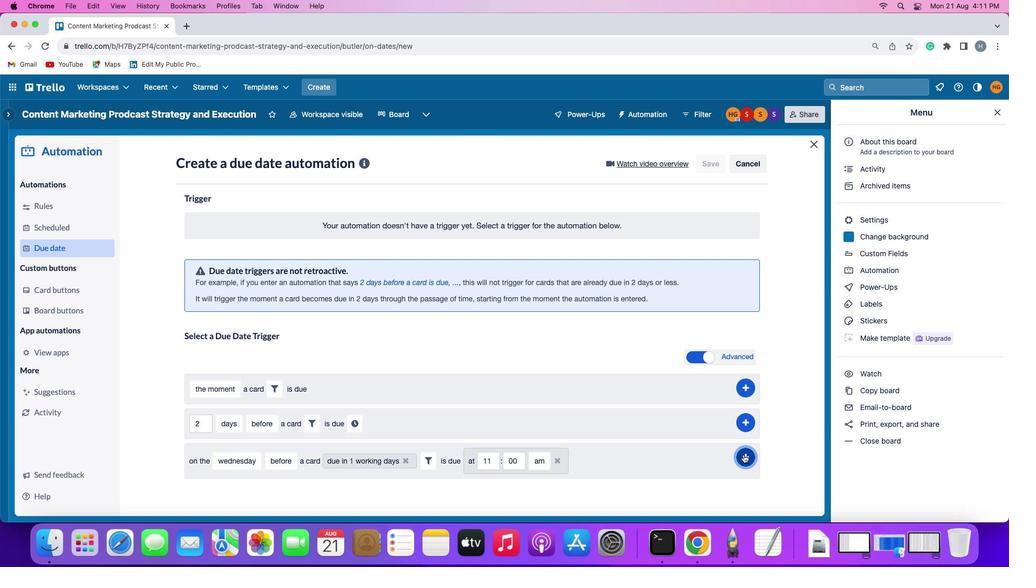 
Action: Mouse pressed left at (743, 455)
Screenshot: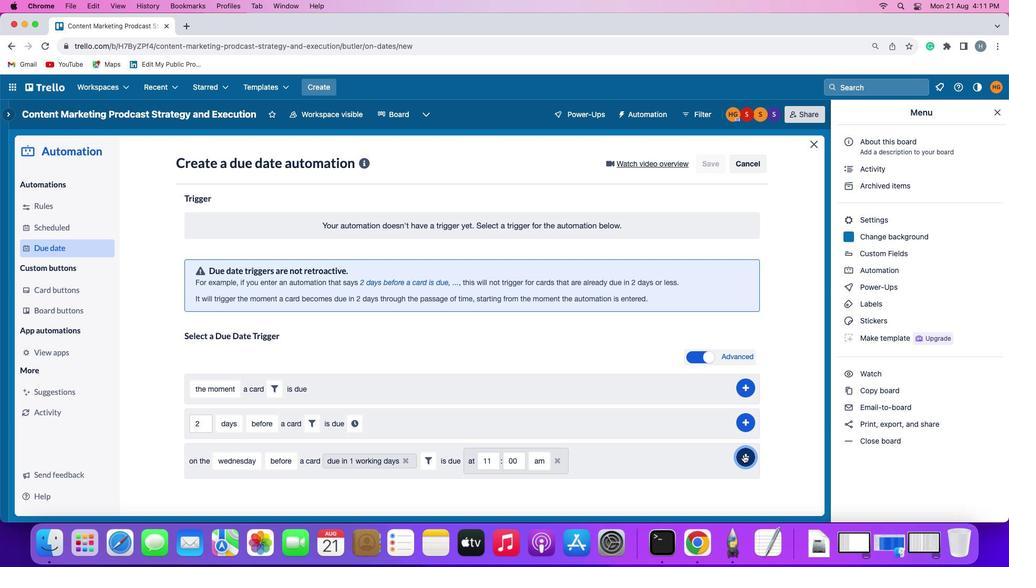 
Action: Mouse moved to (780, 371)
Screenshot: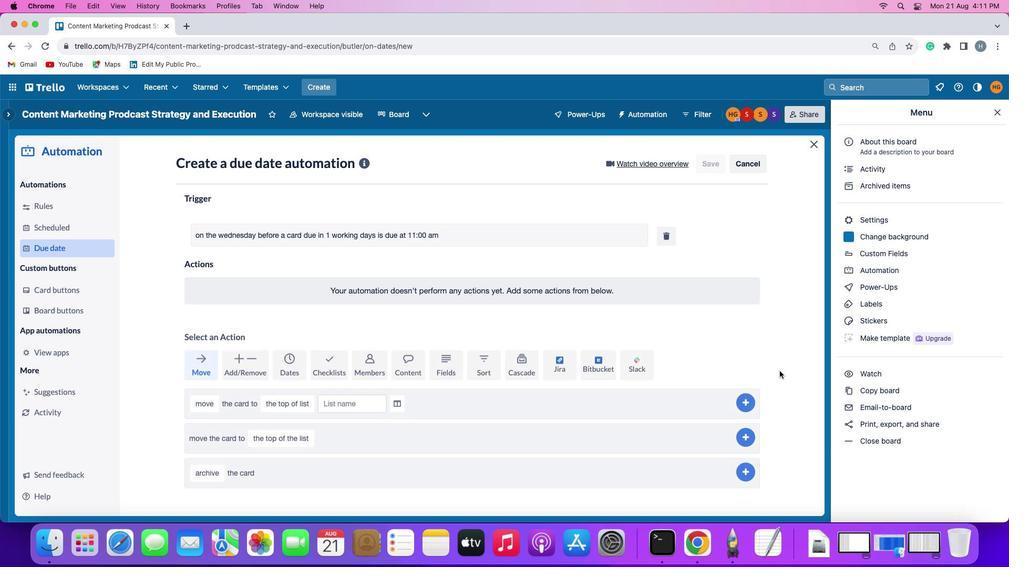 
